 Task: Check current mortgage rates of condominium (more than 4 stories).
Action: Mouse moved to (723, 136)
Screenshot: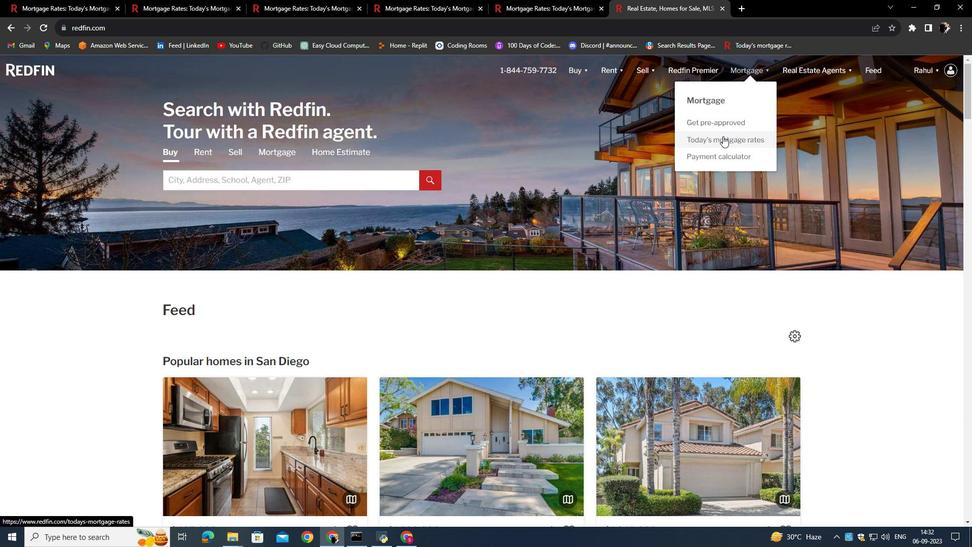 
Action: Mouse pressed left at (723, 136)
Screenshot: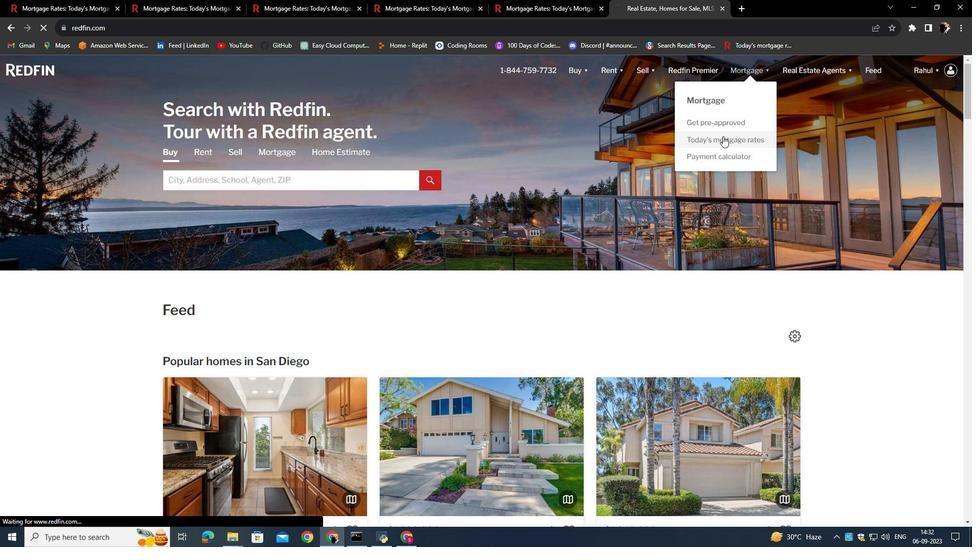 
Action: Mouse moved to (370, 273)
Screenshot: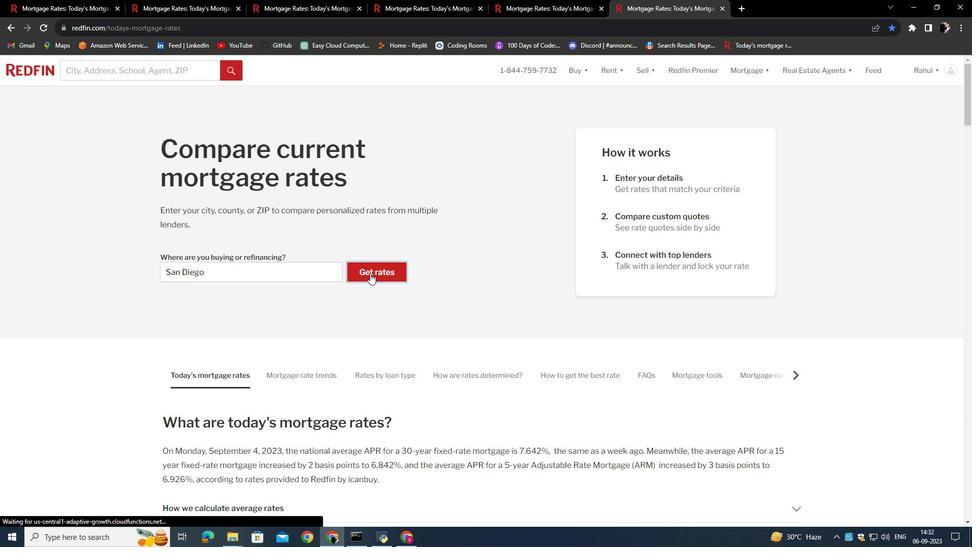 
Action: Mouse pressed left at (370, 273)
Screenshot: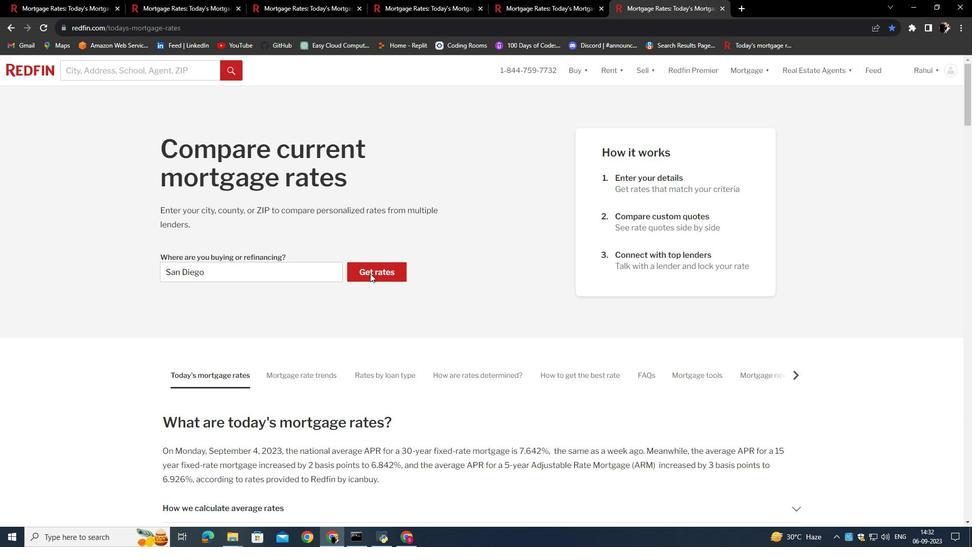 
Action: Mouse moved to (241, 354)
Screenshot: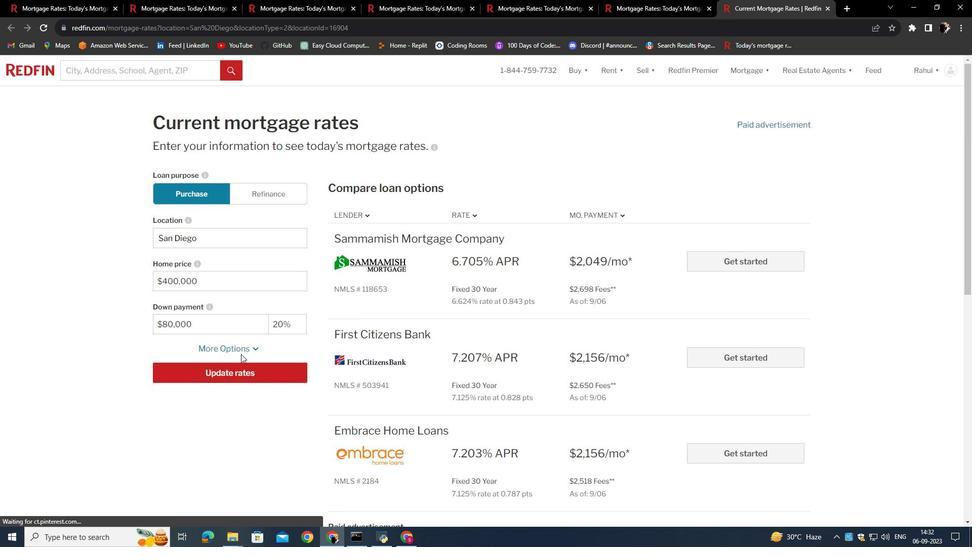 
Action: Mouse pressed left at (241, 354)
Screenshot: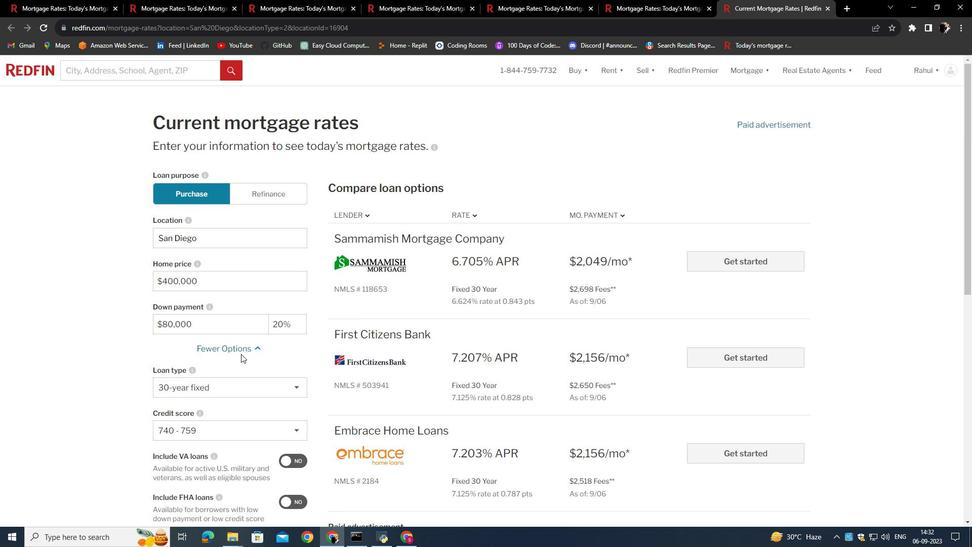 
Action: Mouse moved to (235, 361)
Screenshot: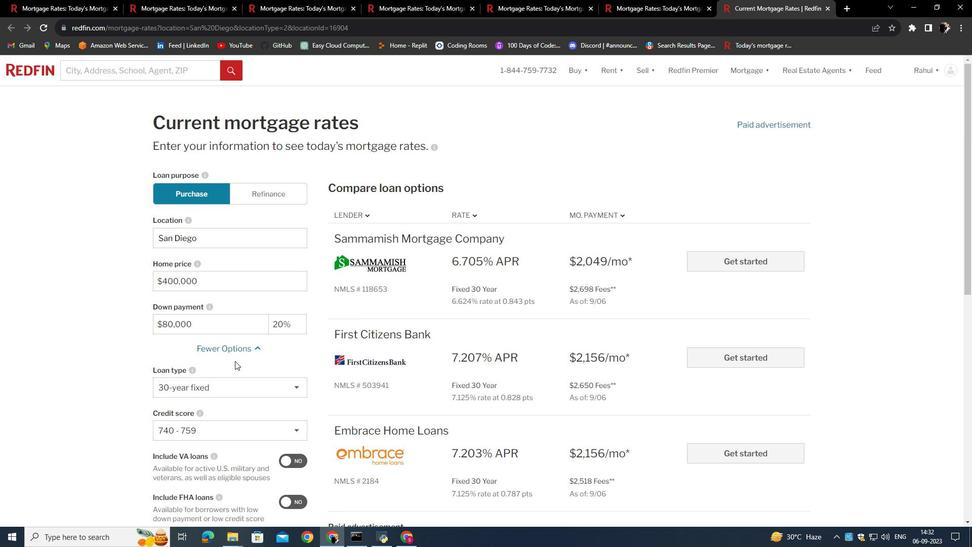 
Action: Mouse scrolled (235, 360) with delta (0, 0)
Screenshot: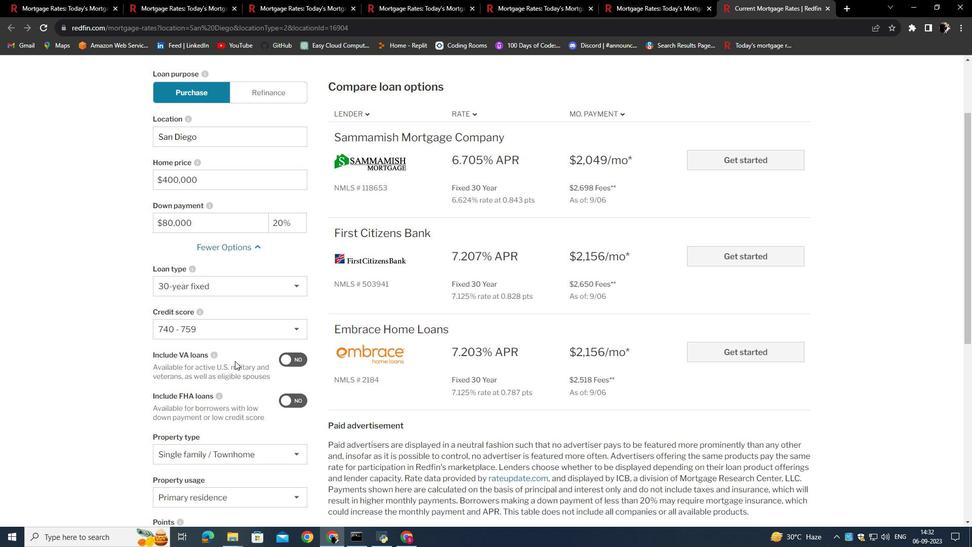 
Action: Mouse scrolled (235, 360) with delta (0, 0)
Screenshot: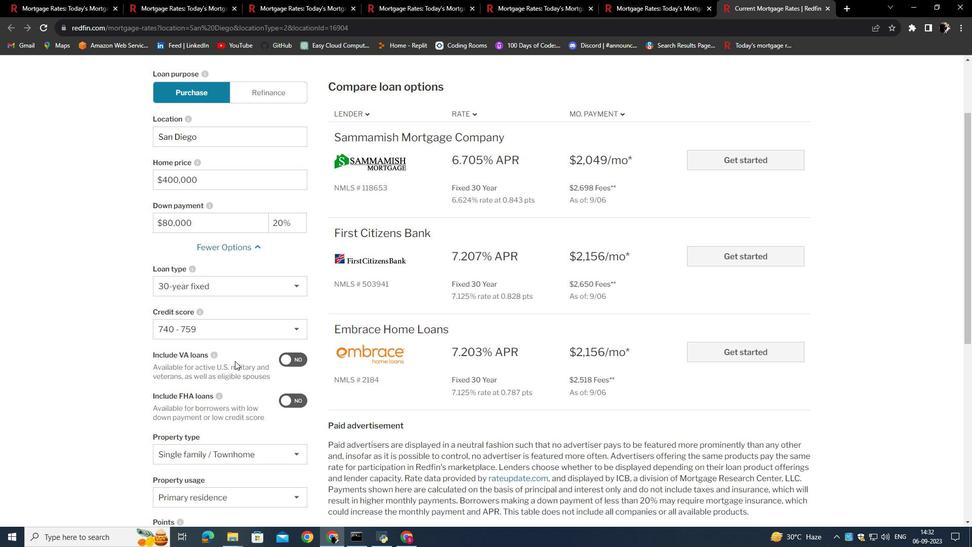 
Action: Mouse scrolled (235, 360) with delta (0, 0)
Screenshot: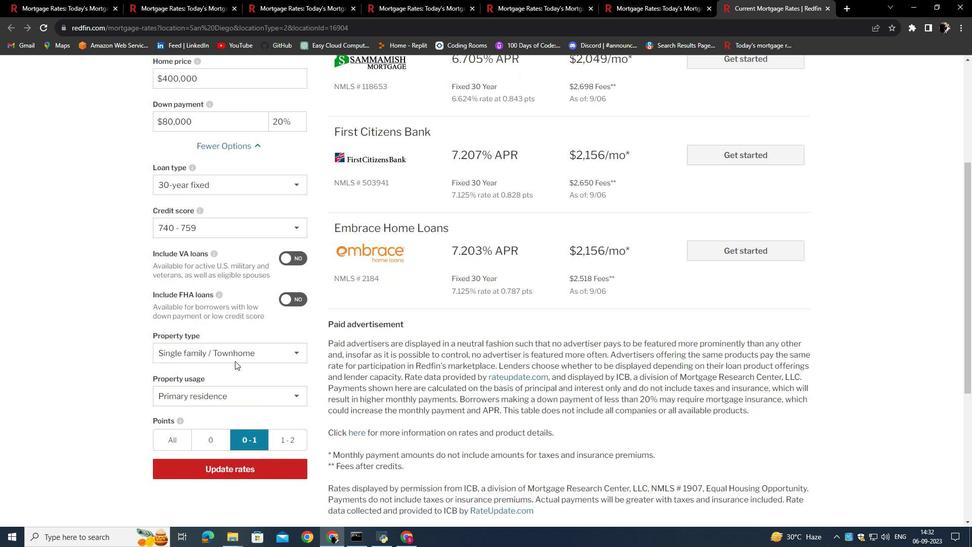 
Action: Mouse scrolled (235, 360) with delta (0, 0)
Screenshot: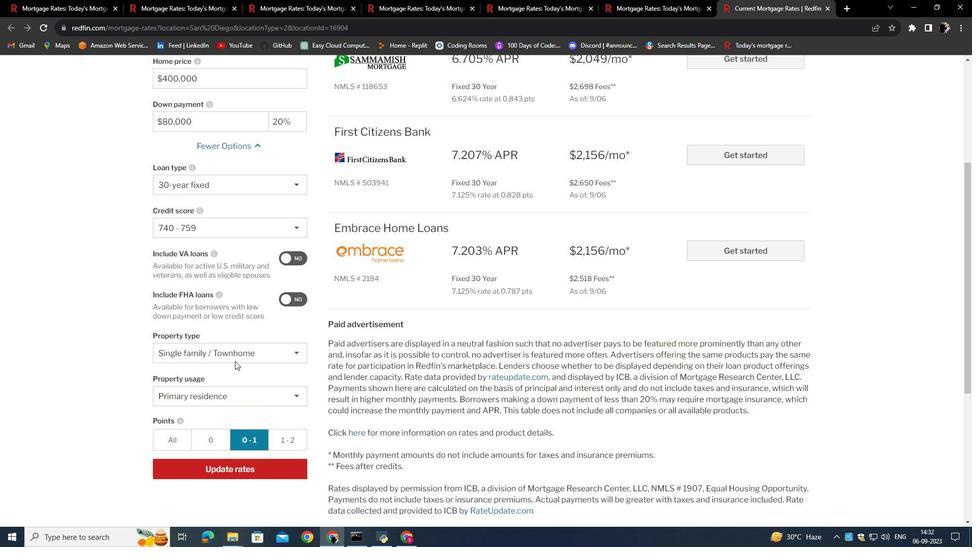 
Action: Mouse moved to (241, 359)
Screenshot: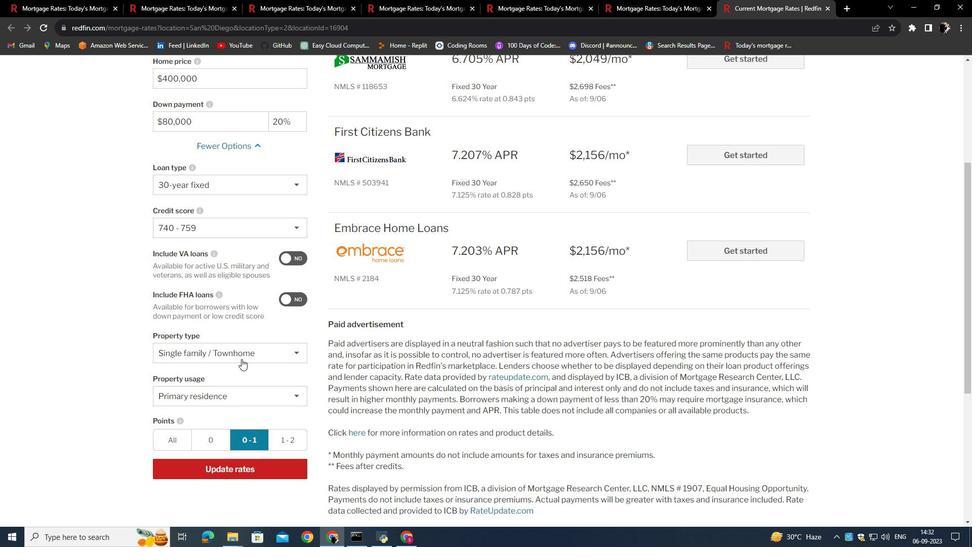 
Action: Mouse pressed left at (241, 359)
Screenshot: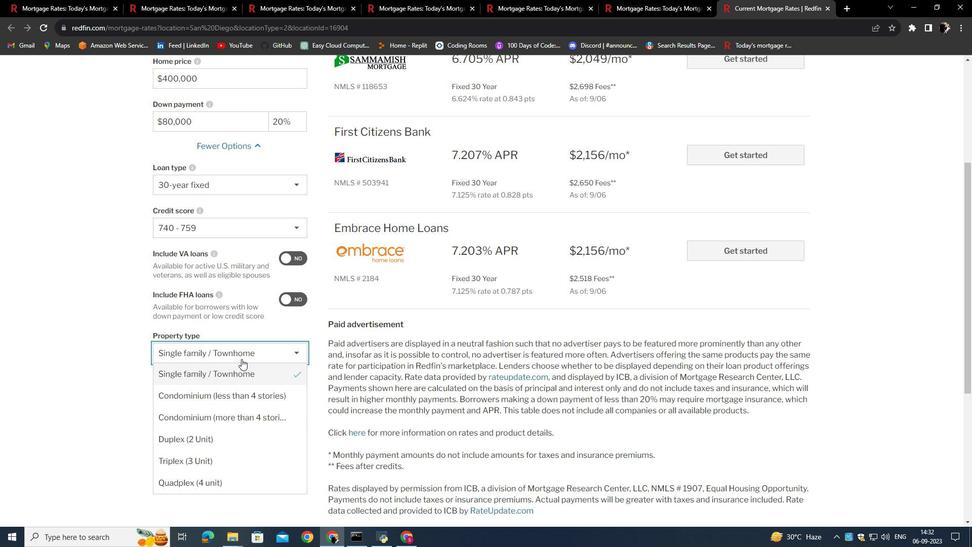 
Action: Mouse moved to (241, 414)
Screenshot: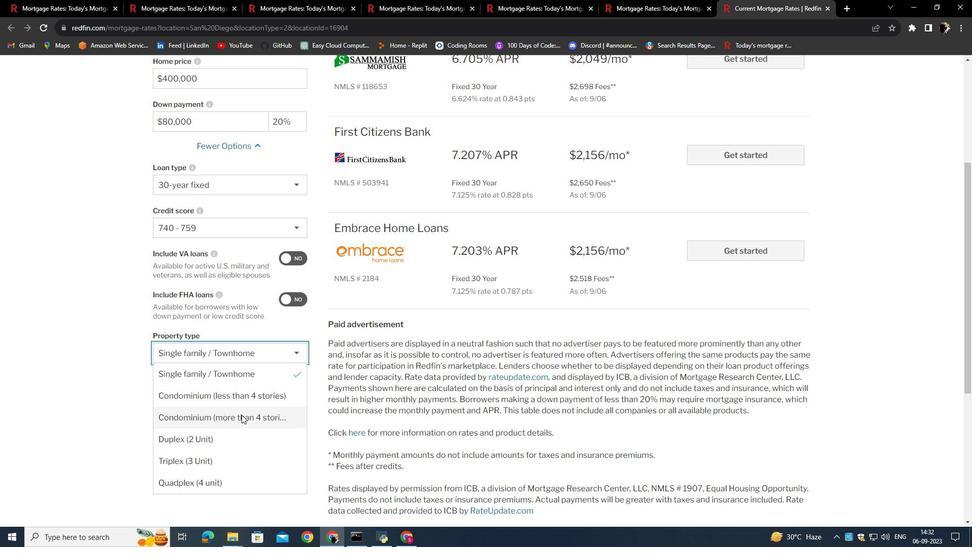 
Action: Mouse pressed left at (241, 414)
Screenshot: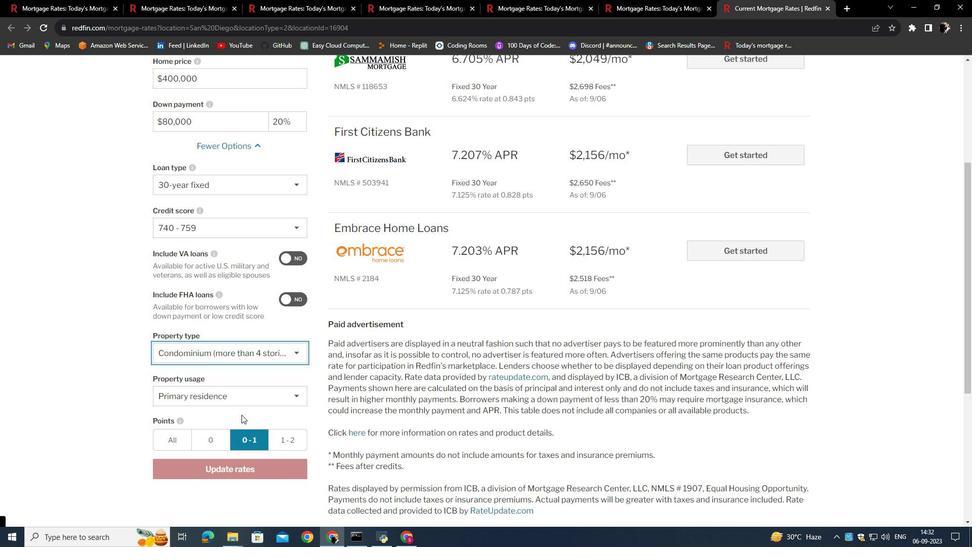 
Action: Mouse moved to (242, 469)
Screenshot: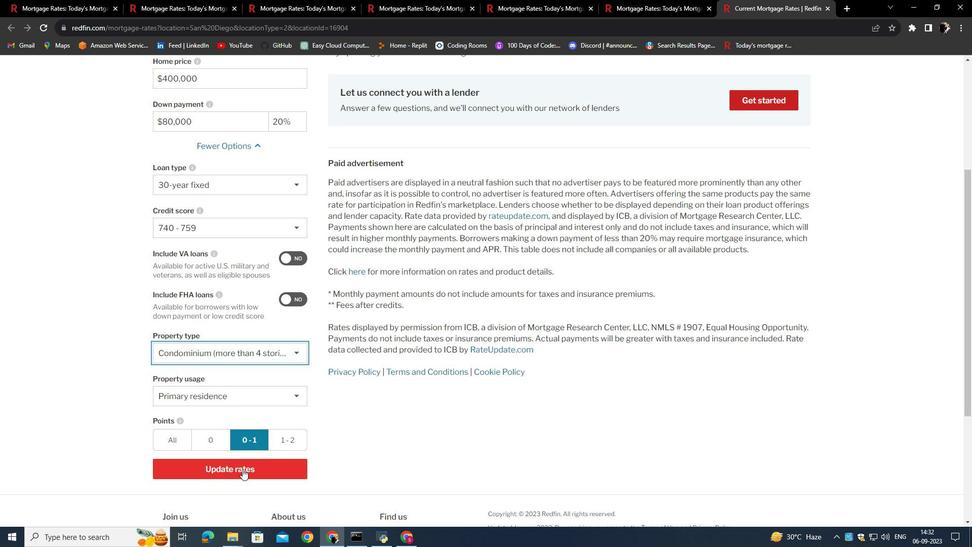 
Action: Mouse pressed left at (242, 469)
Screenshot: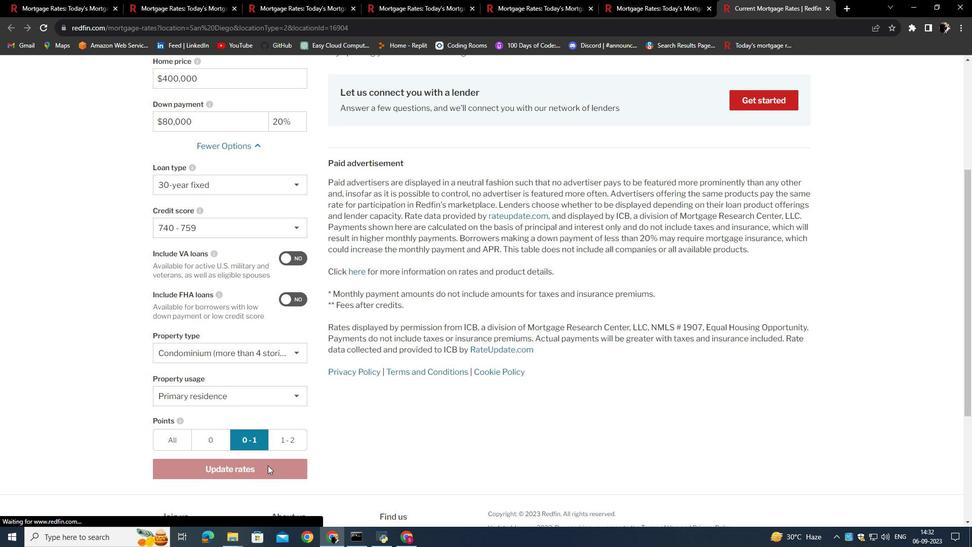 
Action: Mouse moved to (465, 405)
Screenshot: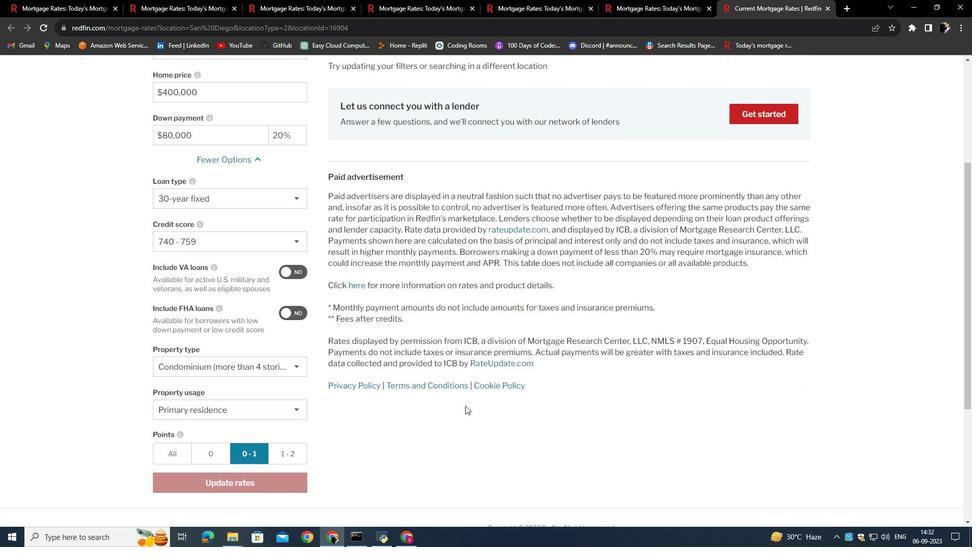 
Action: Mouse scrolled (465, 406) with delta (0, 0)
Screenshot: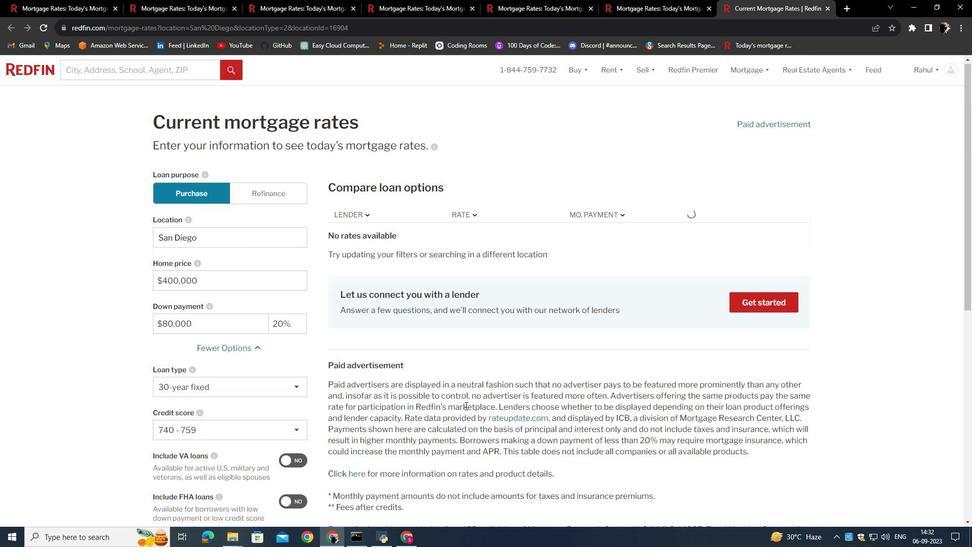 
Action: Mouse scrolled (465, 406) with delta (0, 0)
Screenshot: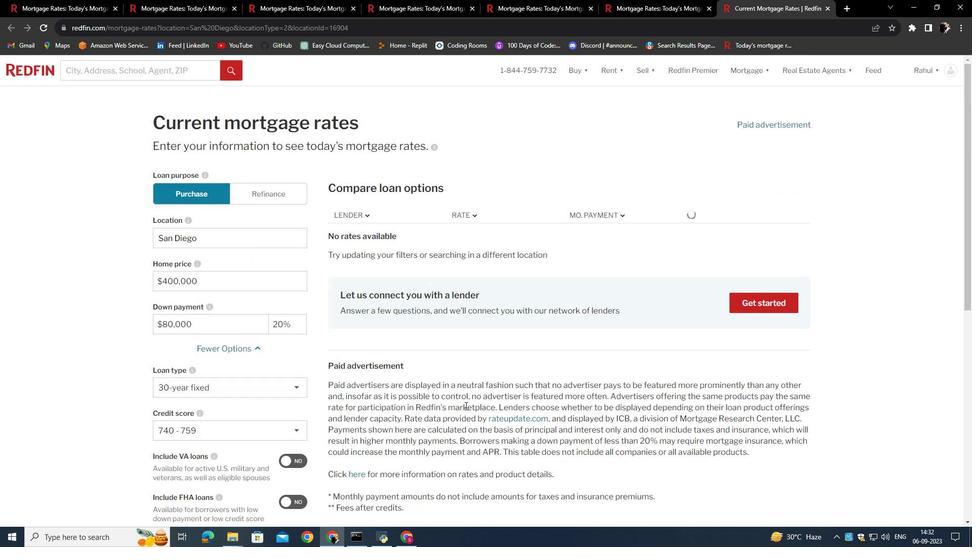 
Action: Mouse scrolled (465, 406) with delta (0, 0)
Screenshot: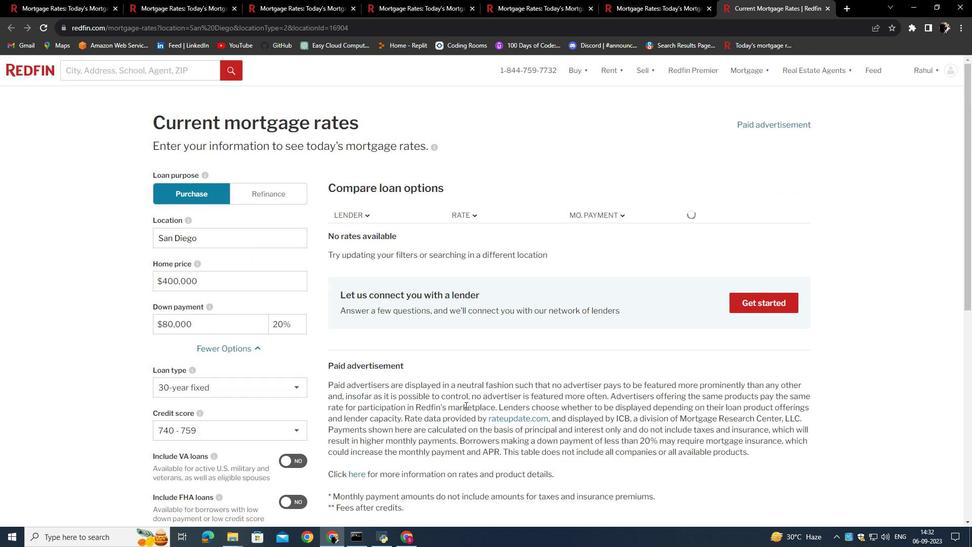 
Action: Mouse scrolled (465, 406) with delta (0, 0)
Screenshot: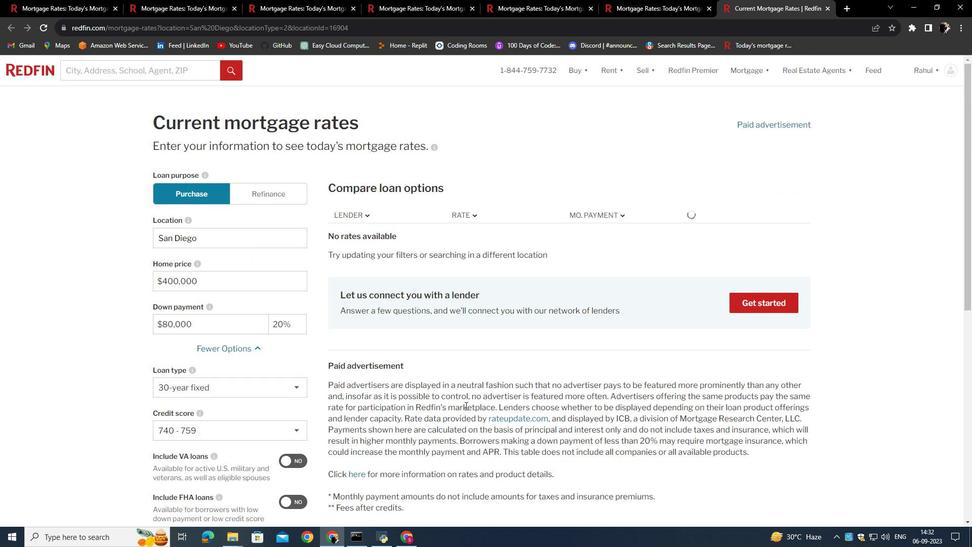 
Action: Mouse scrolled (465, 406) with delta (0, 0)
Screenshot: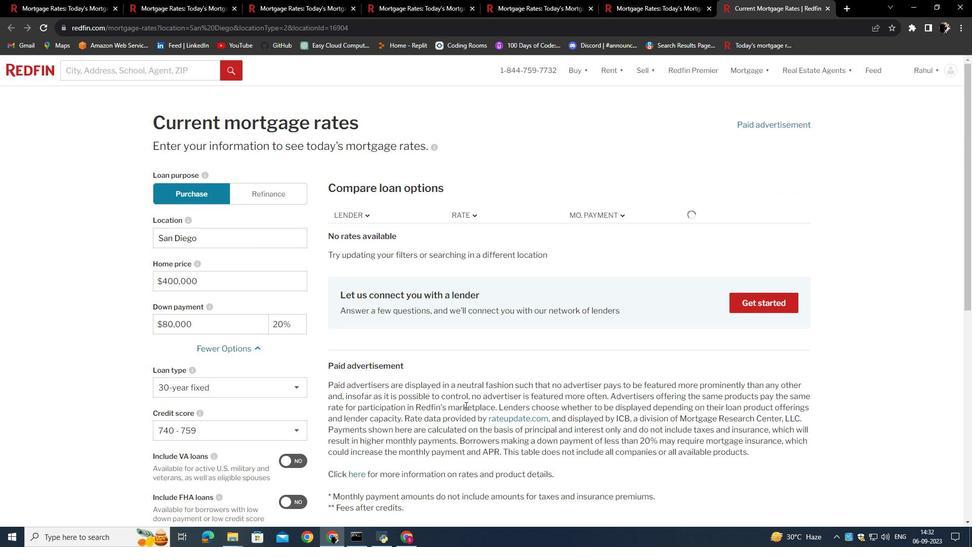 
Action: Mouse scrolled (465, 406) with delta (0, 0)
Screenshot: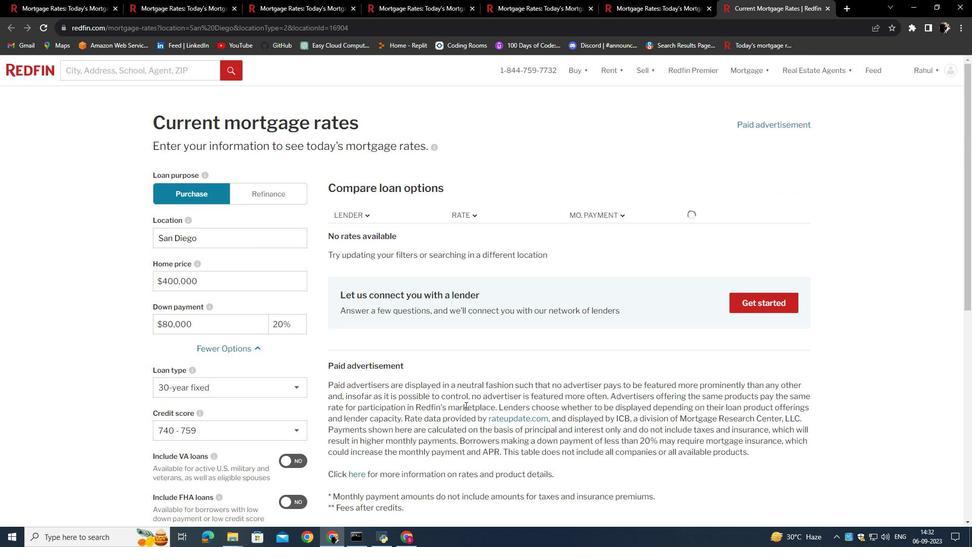 
Action: Mouse moved to (537, 307)
Screenshot: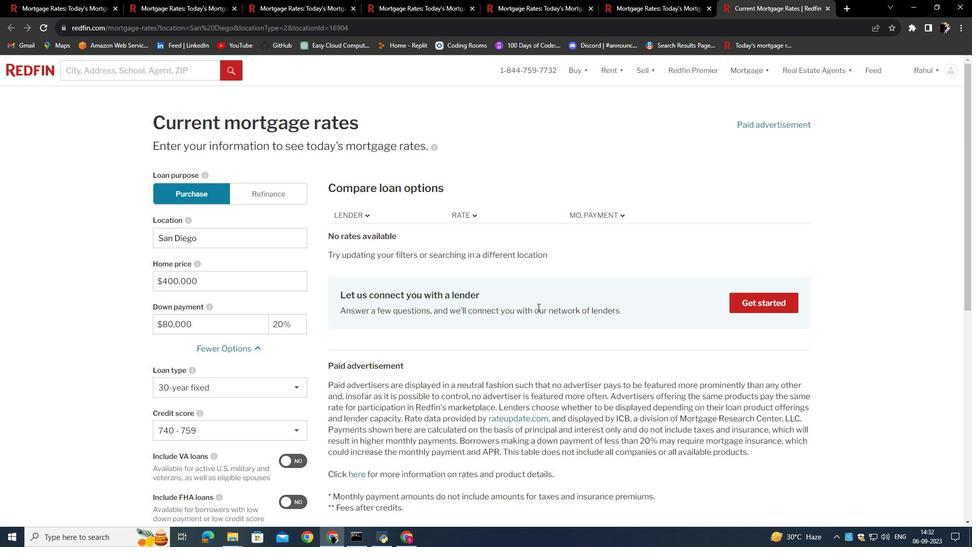 
